Task: Filter job In your network.
Action: Mouse moved to (396, 99)
Screenshot: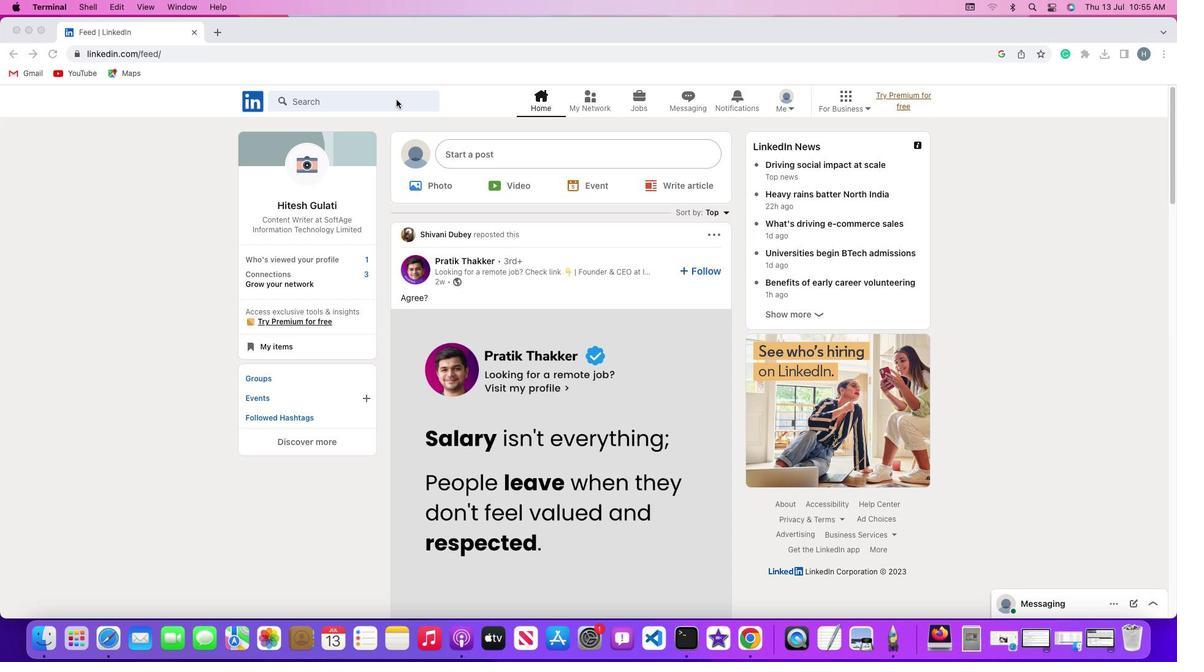 
Action: Mouse pressed left at (396, 99)
Screenshot: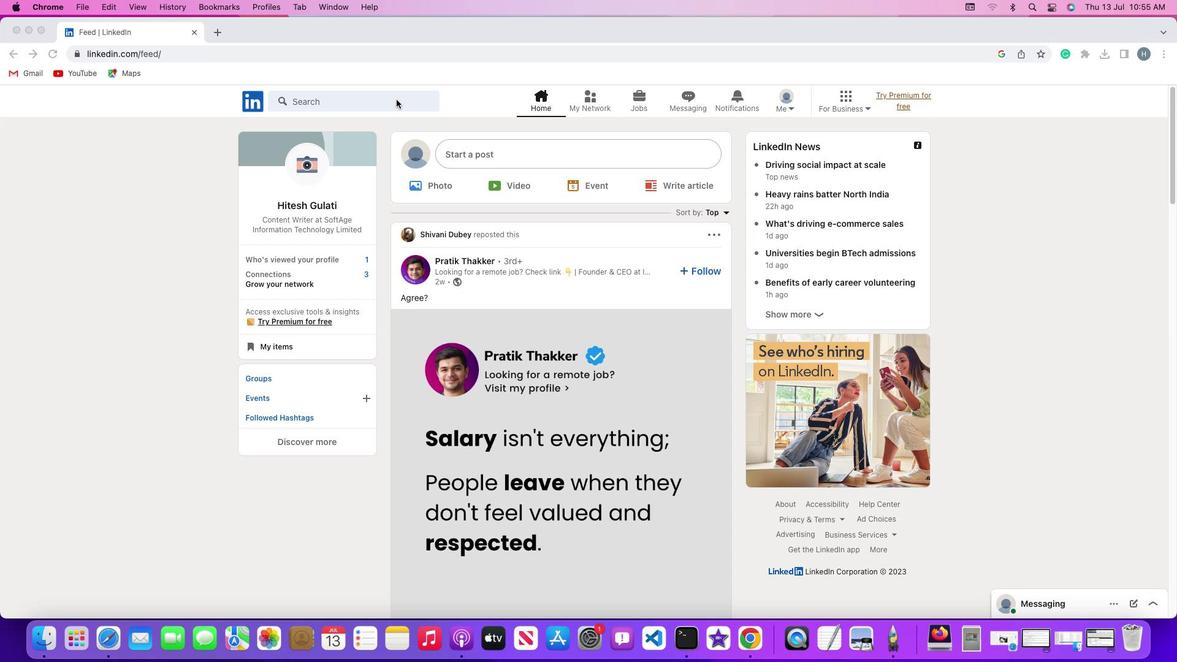 
Action: Mouse pressed left at (396, 99)
Screenshot: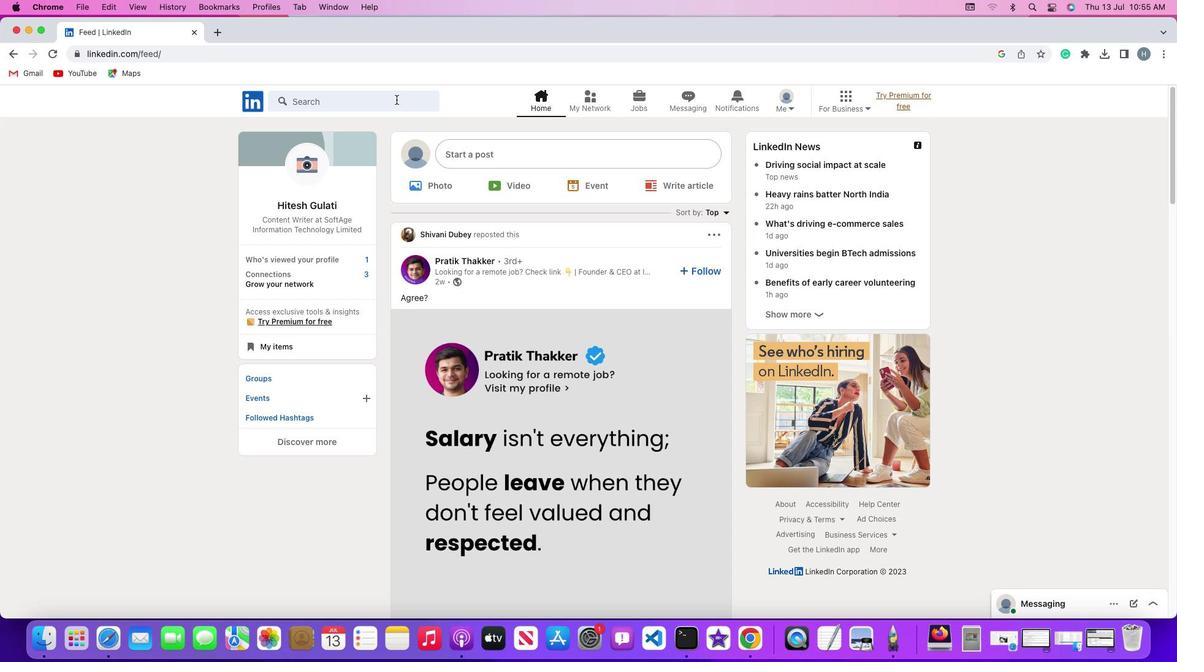 
Action: Key pressed Key.shift'#''h''i''r''i''n''g'Key.enter
Screenshot: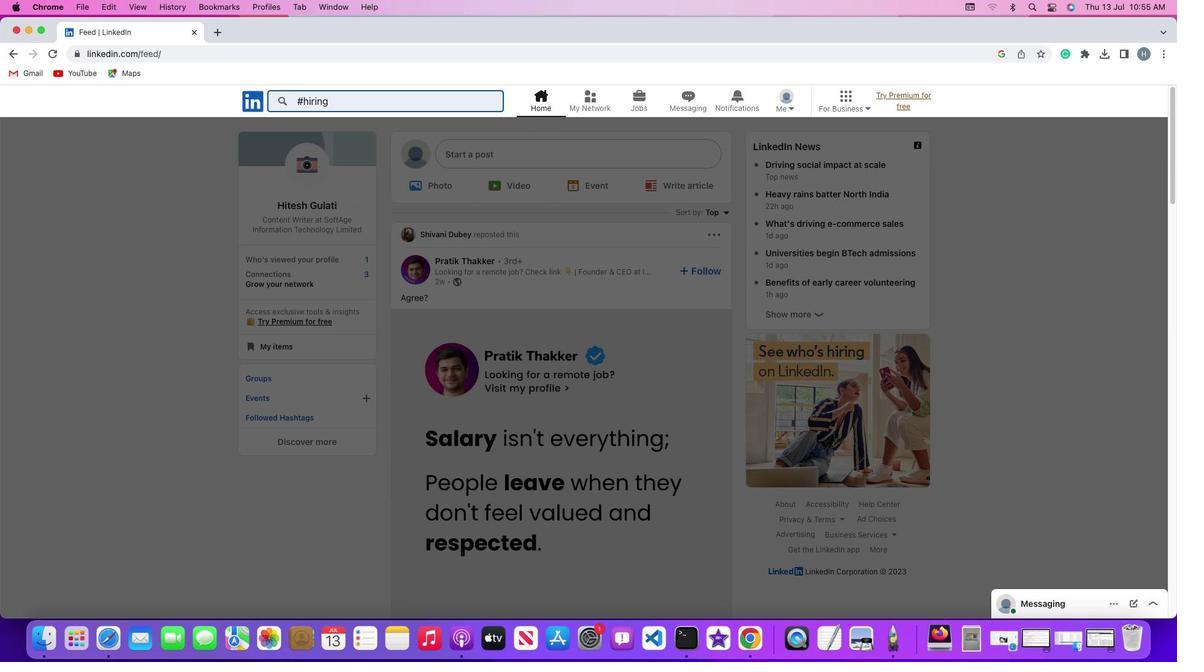 
Action: Mouse moved to (307, 136)
Screenshot: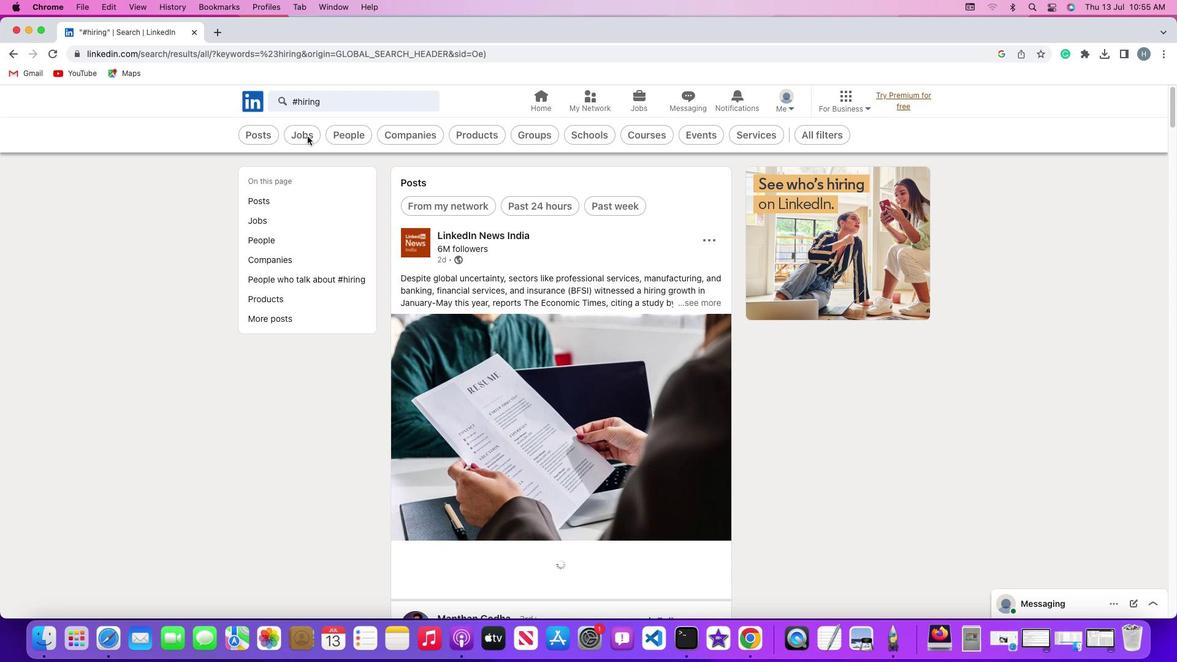 
Action: Mouse pressed left at (307, 136)
Screenshot: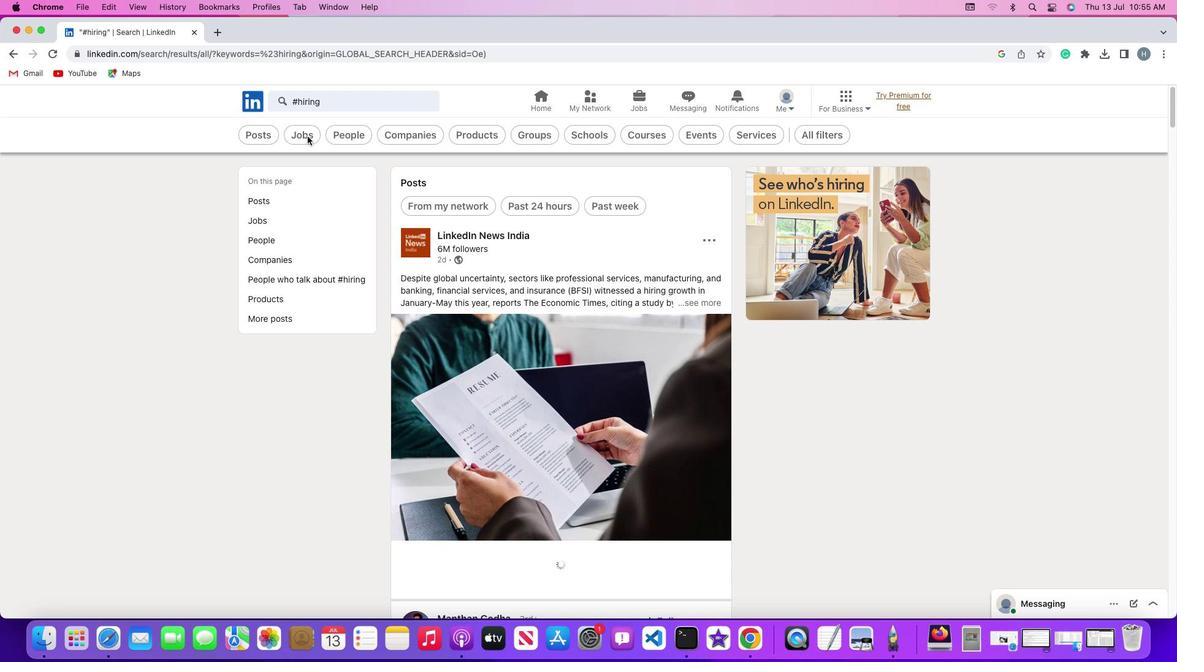 
Action: Mouse moved to (860, 133)
Screenshot: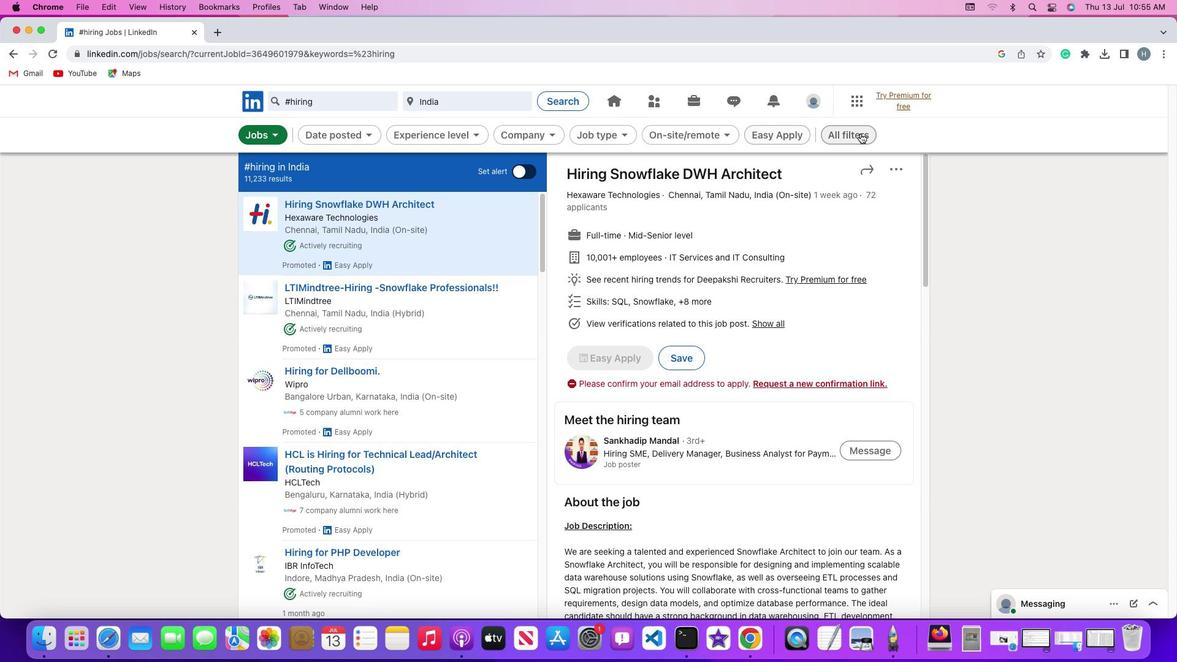 
Action: Mouse pressed left at (860, 133)
Screenshot: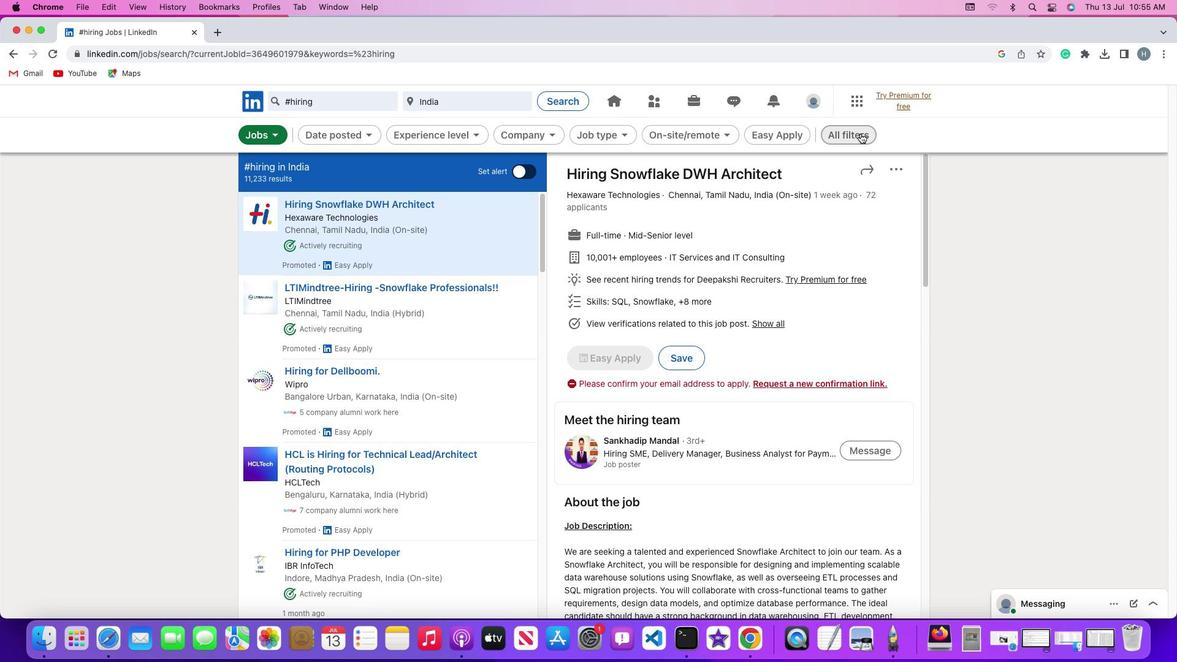
Action: Mouse moved to (954, 394)
Screenshot: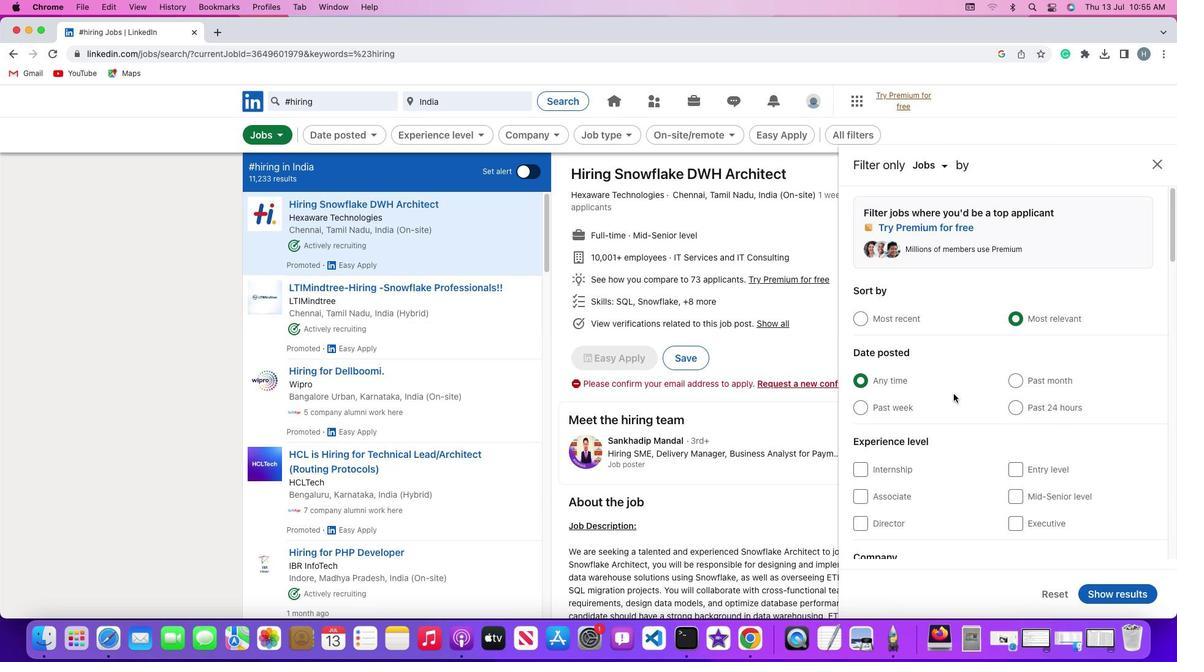 
Action: Mouse scrolled (954, 394) with delta (0, 0)
Screenshot: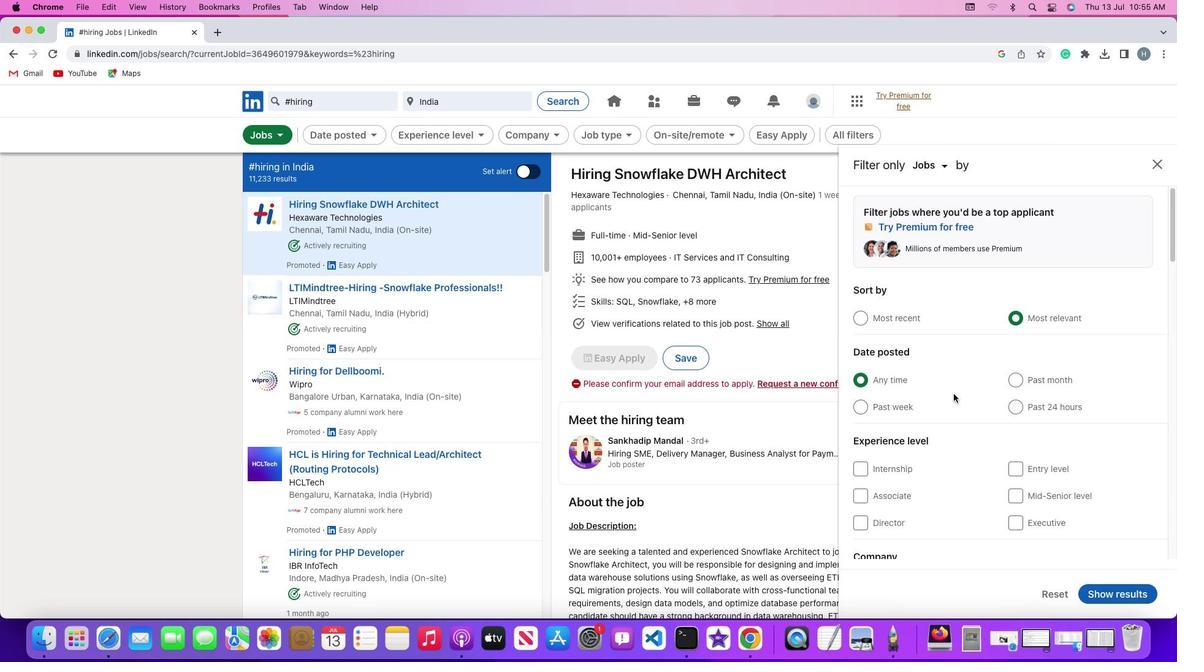 
Action: Mouse scrolled (954, 394) with delta (0, 0)
Screenshot: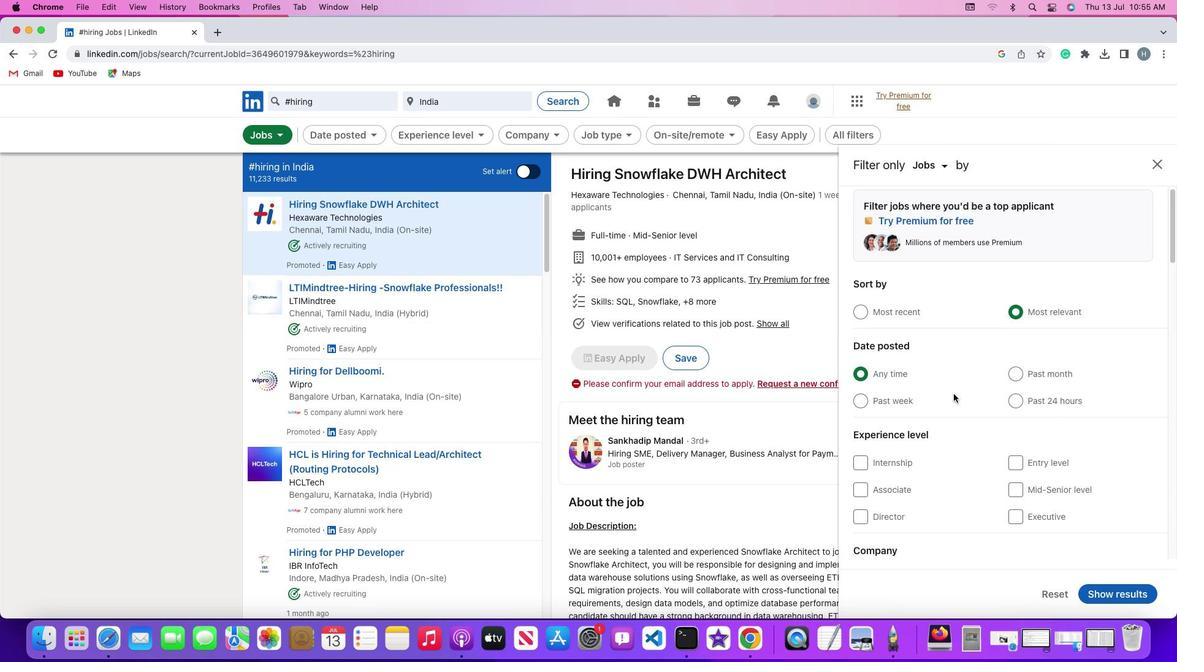 
Action: Mouse scrolled (954, 394) with delta (0, -1)
Screenshot: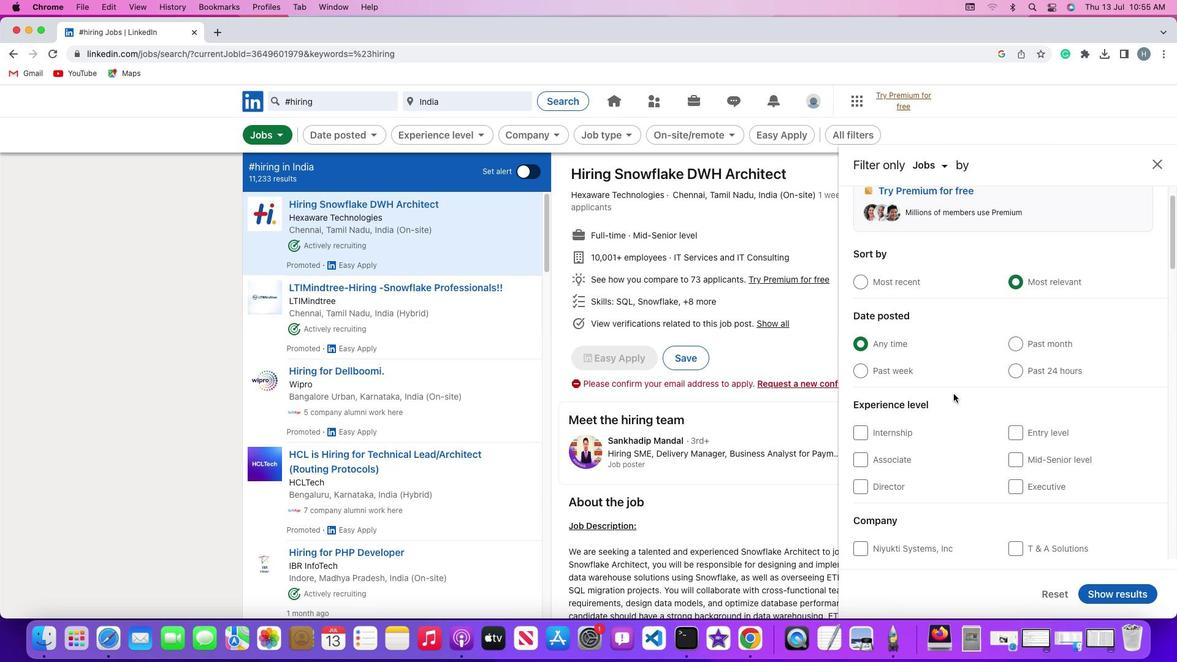 
Action: Mouse scrolled (954, 394) with delta (0, -3)
Screenshot: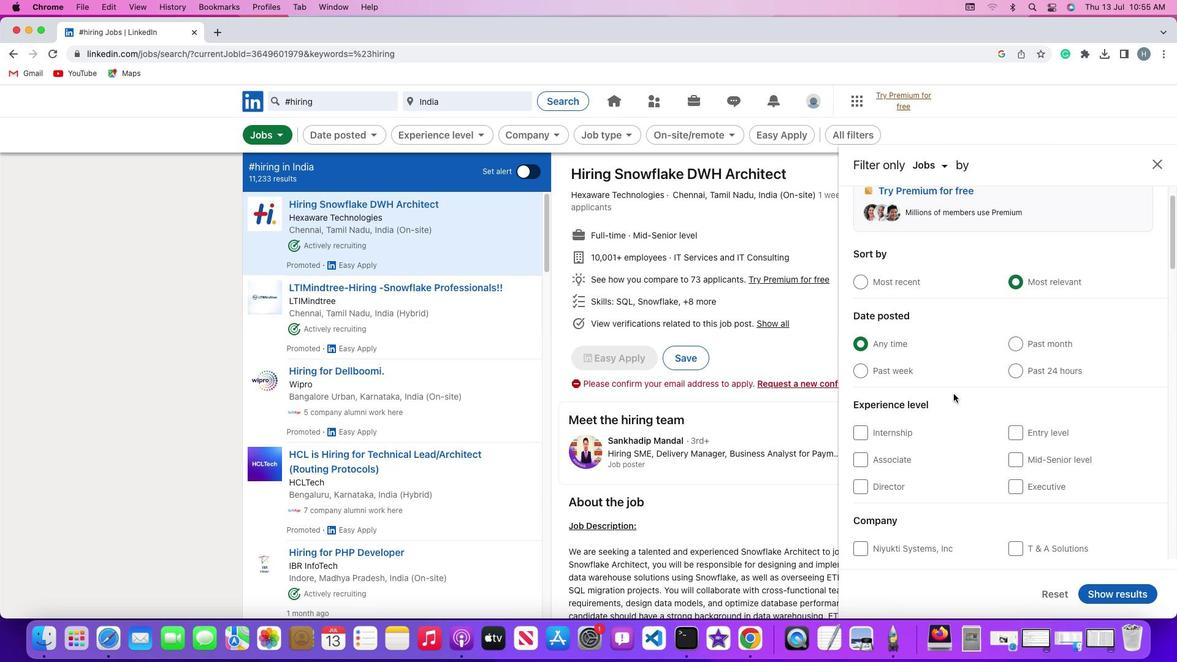
Action: Mouse scrolled (954, 394) with delta (0, 0)
Screenshot: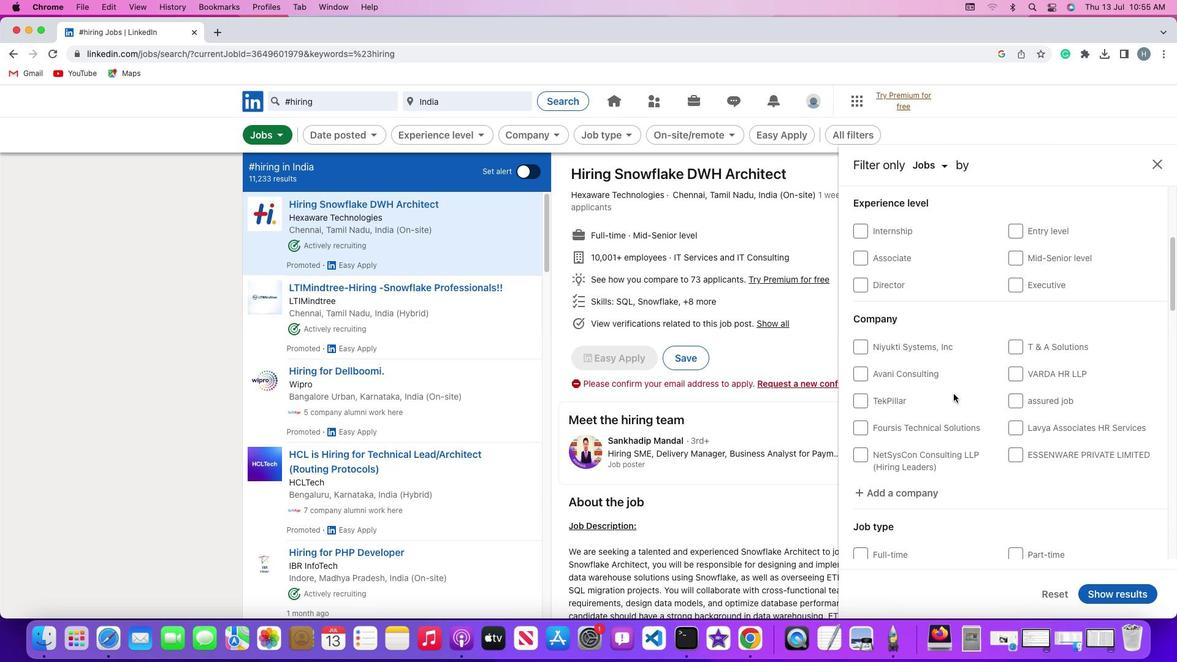 
Action: Mouse scrolled (954, 394) with delta (0, 0)
Screenshot: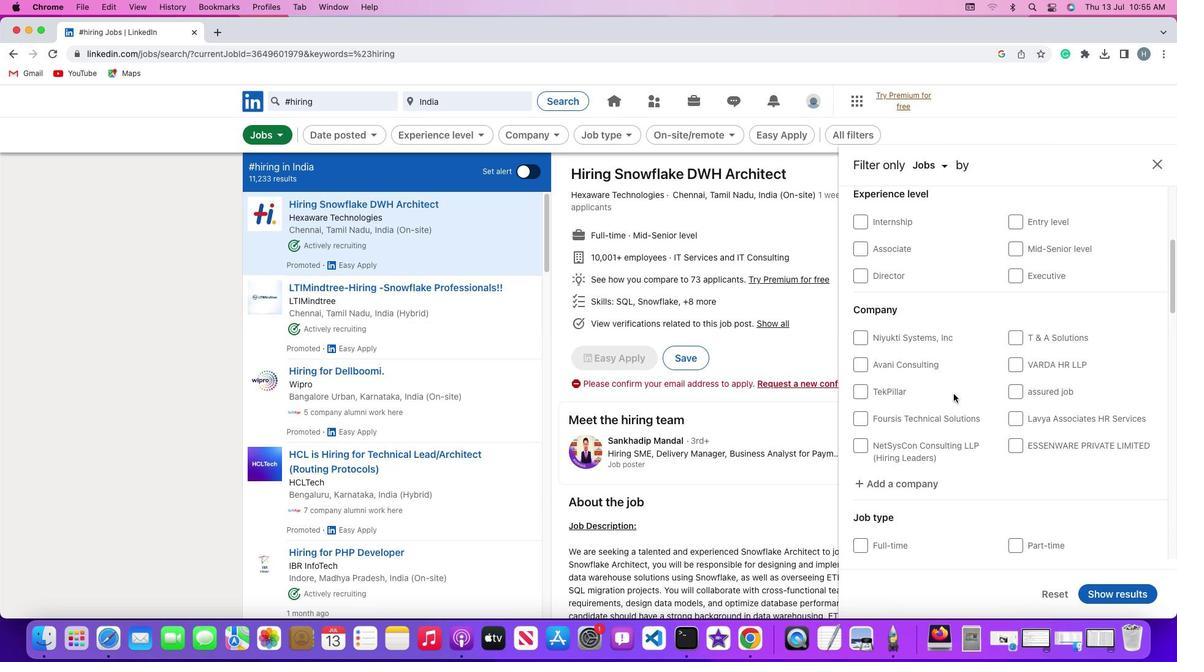 
Action: Mouse scrolled (954, 394) with delta (0, -1)
Screenshot: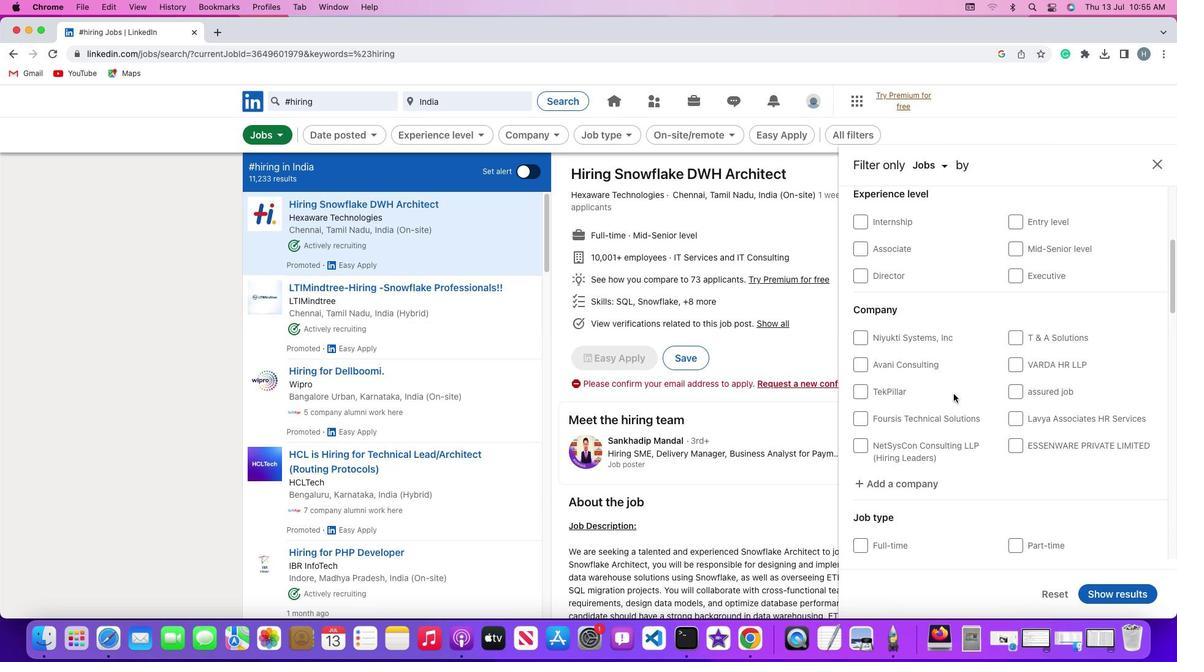 
Action: Mouse scrolled (954, 394) with delta (0, -3)
Screenshot: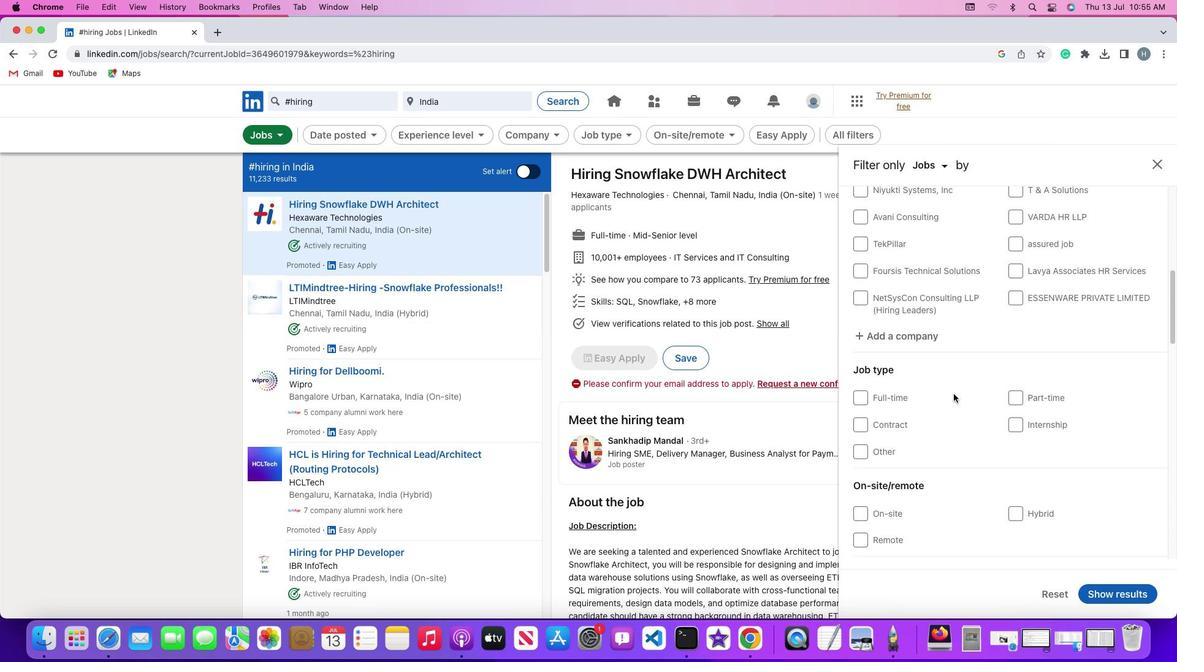 
Action: Mouse scrolled (954, 394) with delta (0, -3)
Screenshot: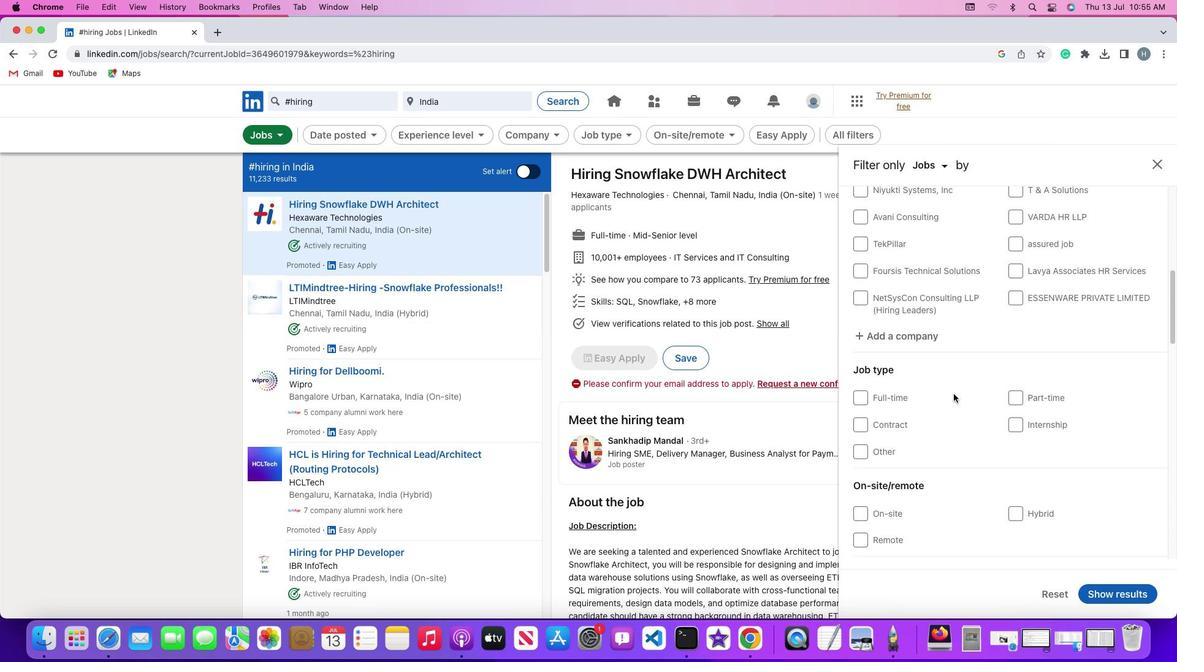 
Action: Mouse scrolled (954, 394) with delta (0, 0)
Screenshot: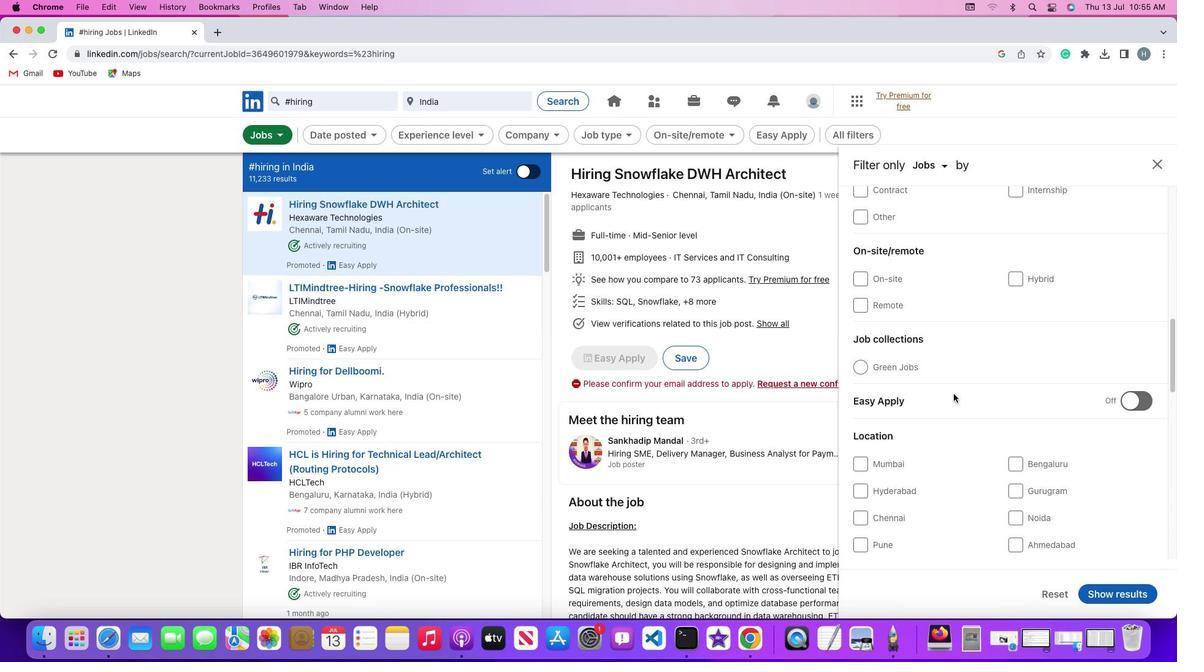 
Action: Mouse scrolled (954, 394) with delta (0, 0)
Screenshot: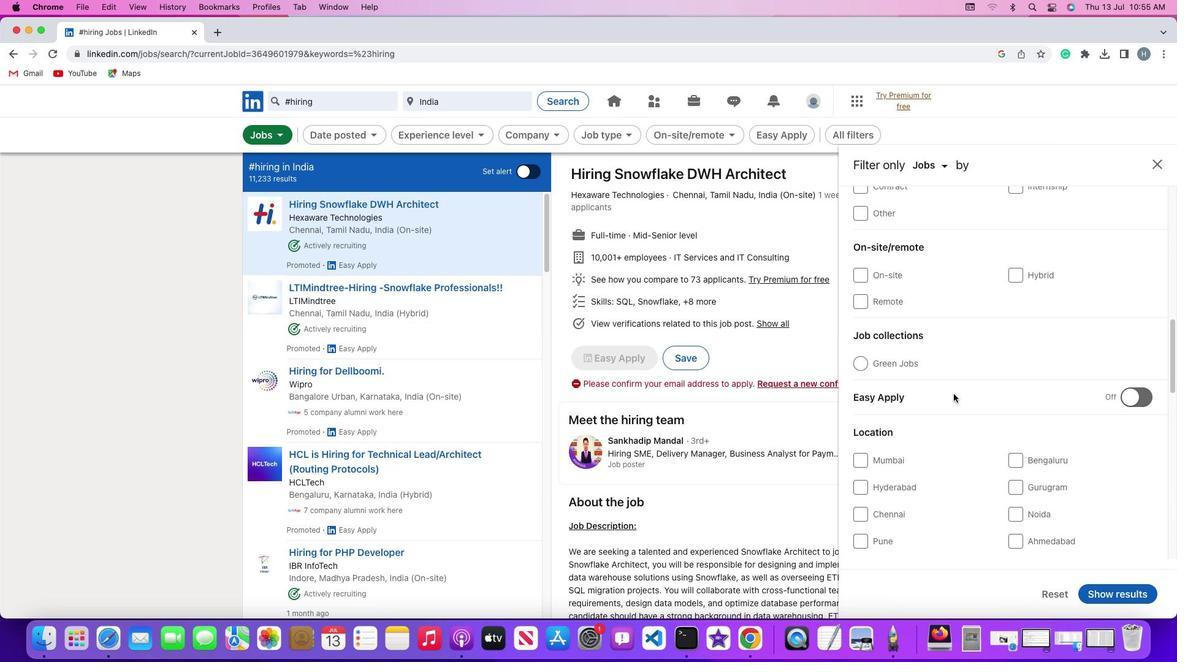 
Action: Mouse scrolled (954, 394) with delta (0, -1)
Screenshot: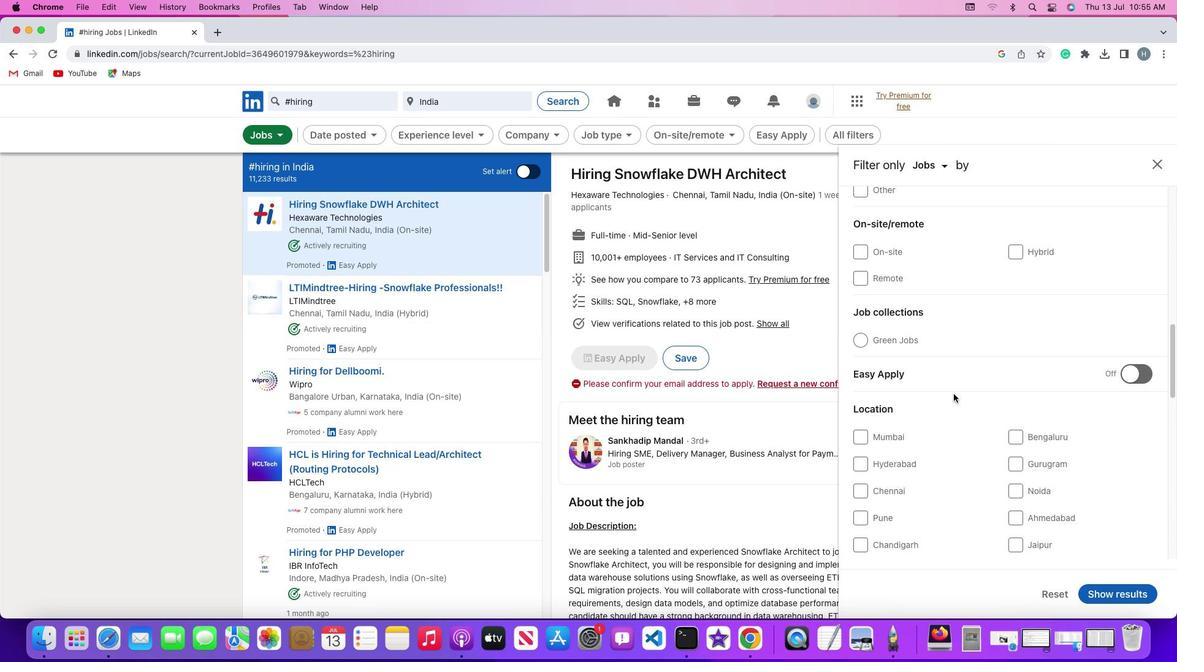 
Action: Mouse scrolled (954, 394) with delta (0, -3)
Screenshot: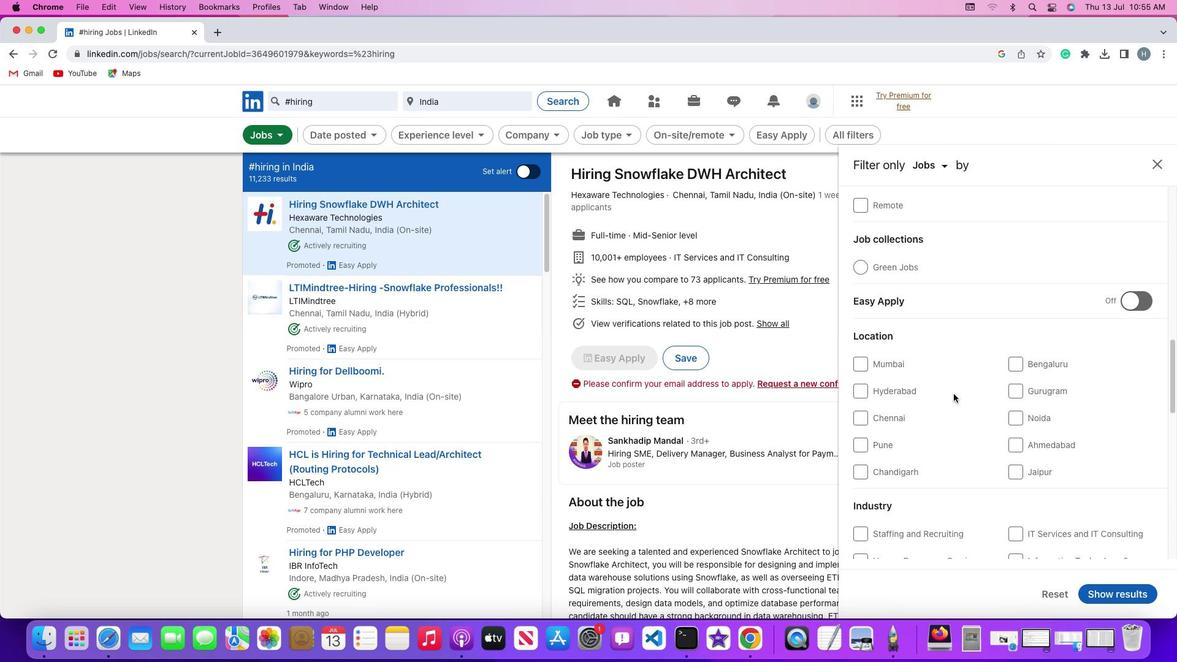 
Action: Mouse scrolled (954, 394) with delta (0, 0)
Screenshot: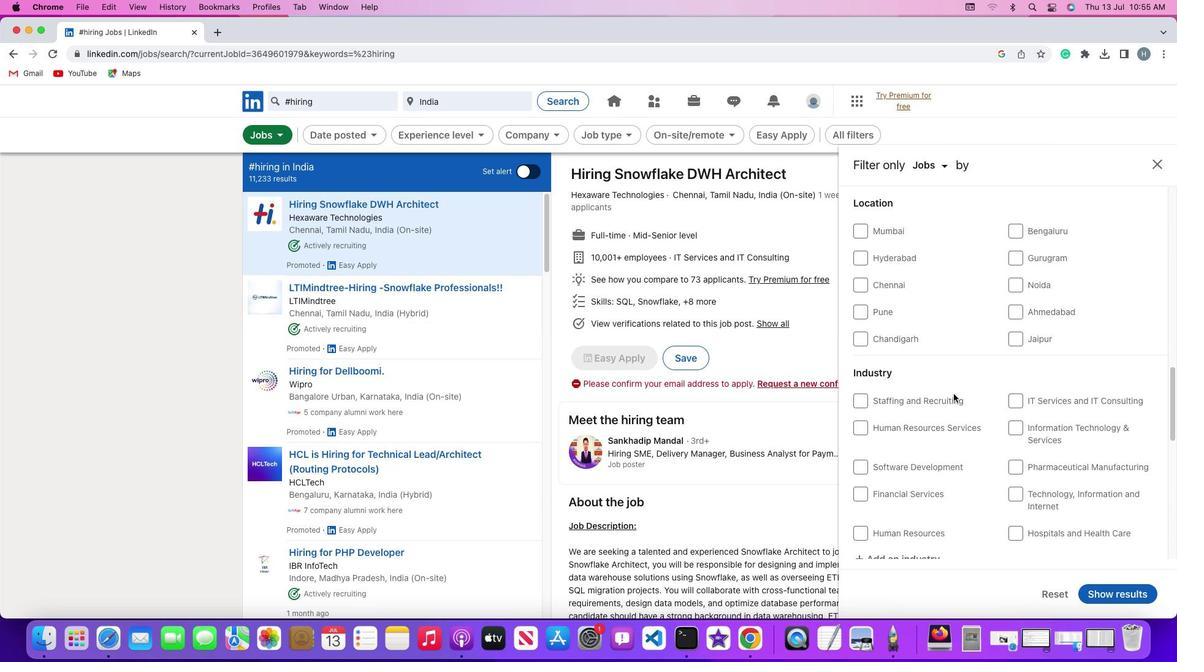 
Action: Mouse scrolled (954, 394) with delta (0, 0)
Screenshot: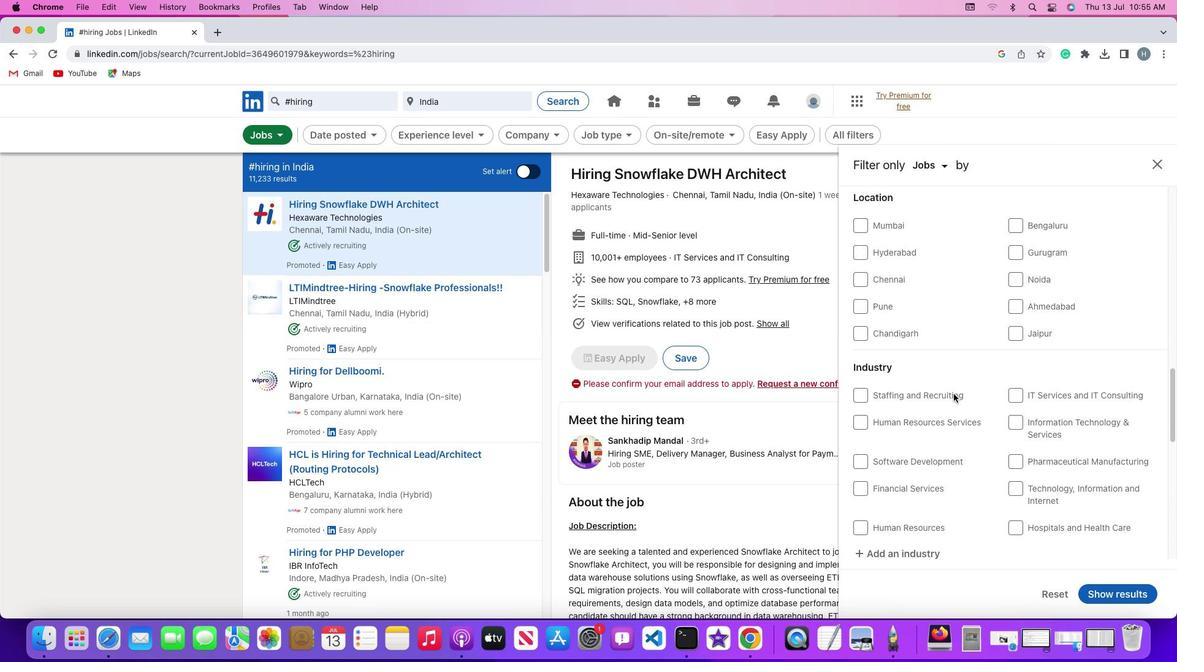 
Action: Mouse scrolled (954, 394) with delta (0, -1)
Screenshot: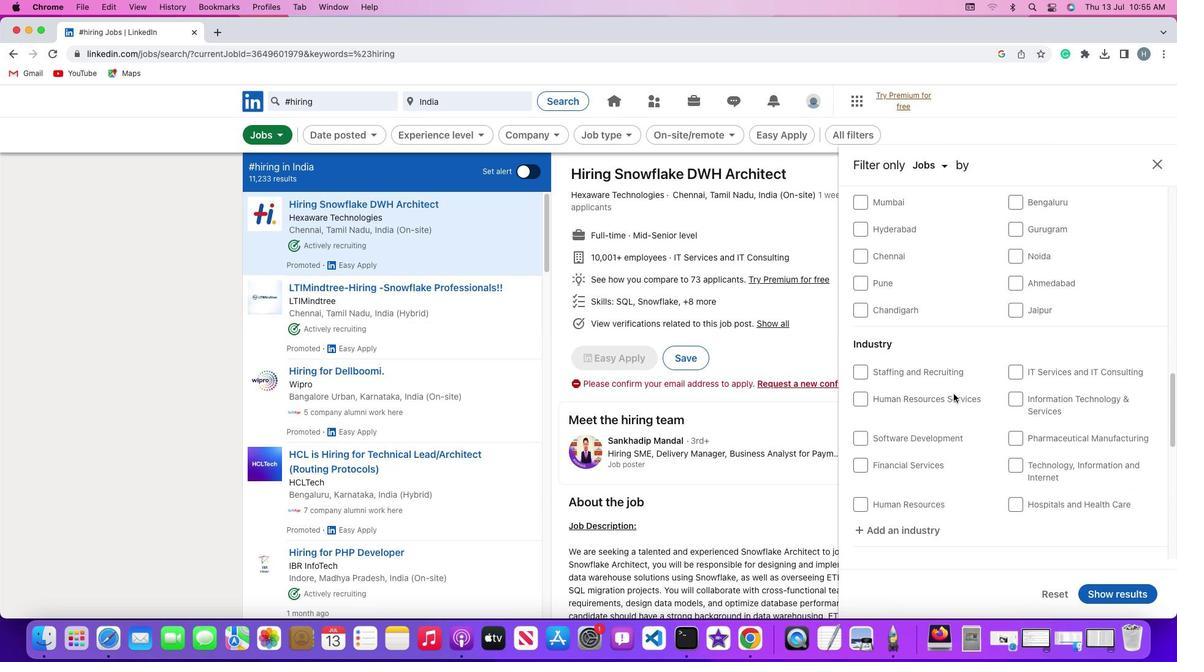 
Action: Mouse scrolled (954, 394) with delta (0, -2)
Screenshot: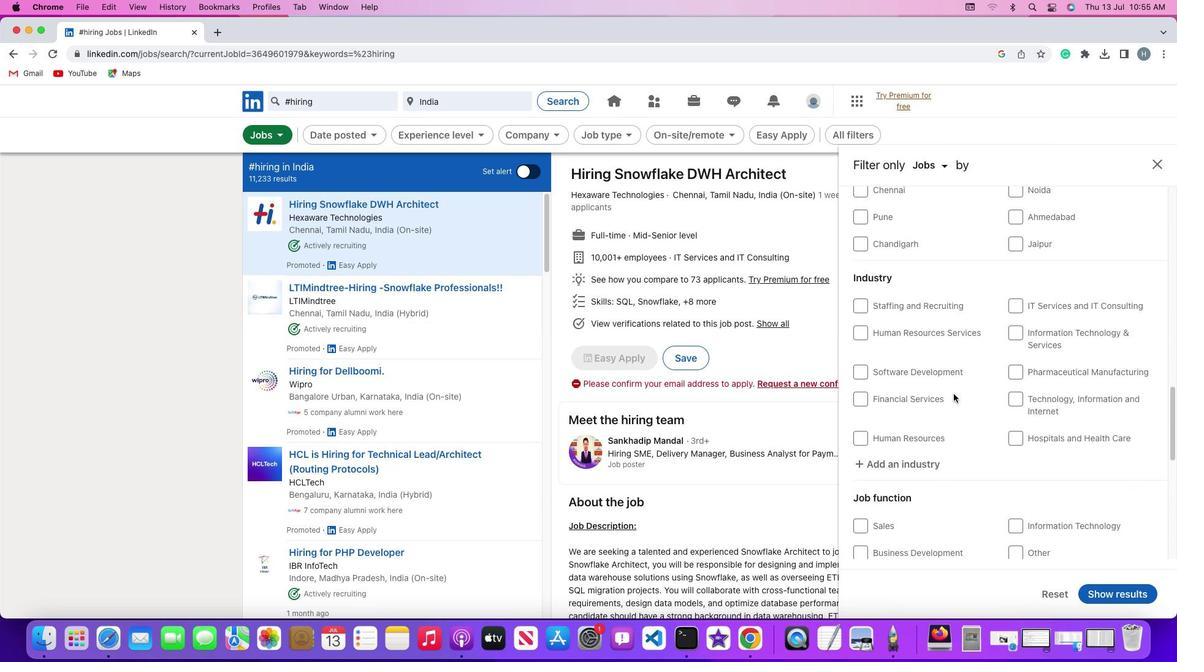 
Action: Mouse scrolled (954, 394) with delta (0, 0)
Screenshot: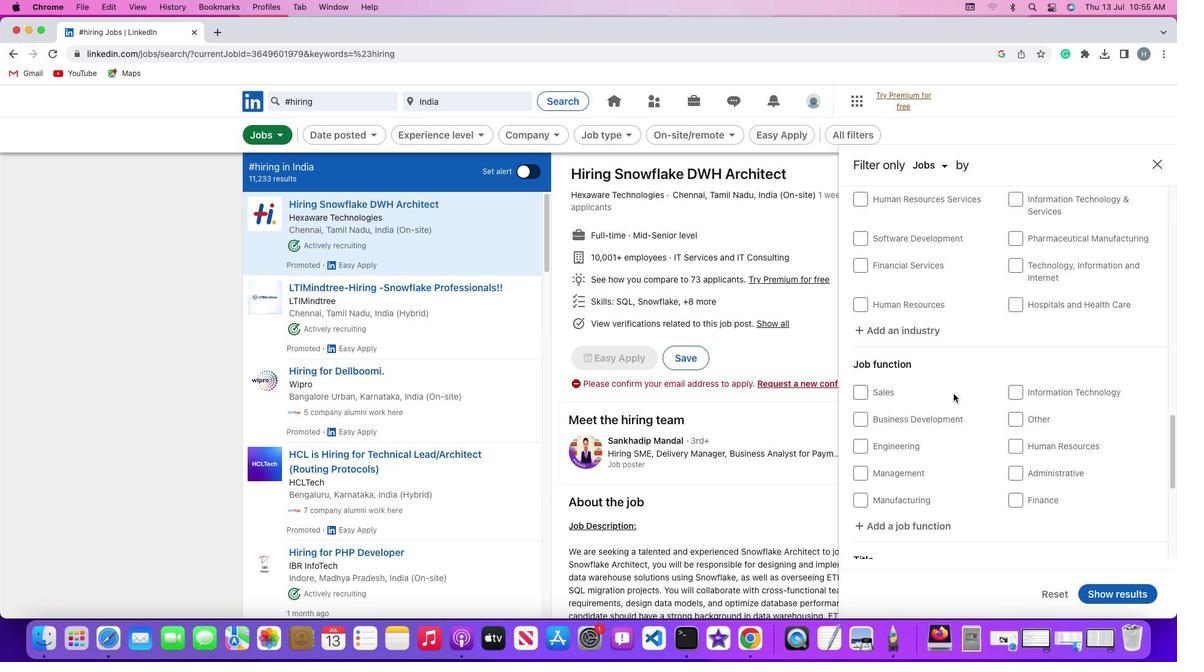 
Action: Mouse scrolled (954, 394) with delta (0, 0)
Screenshot: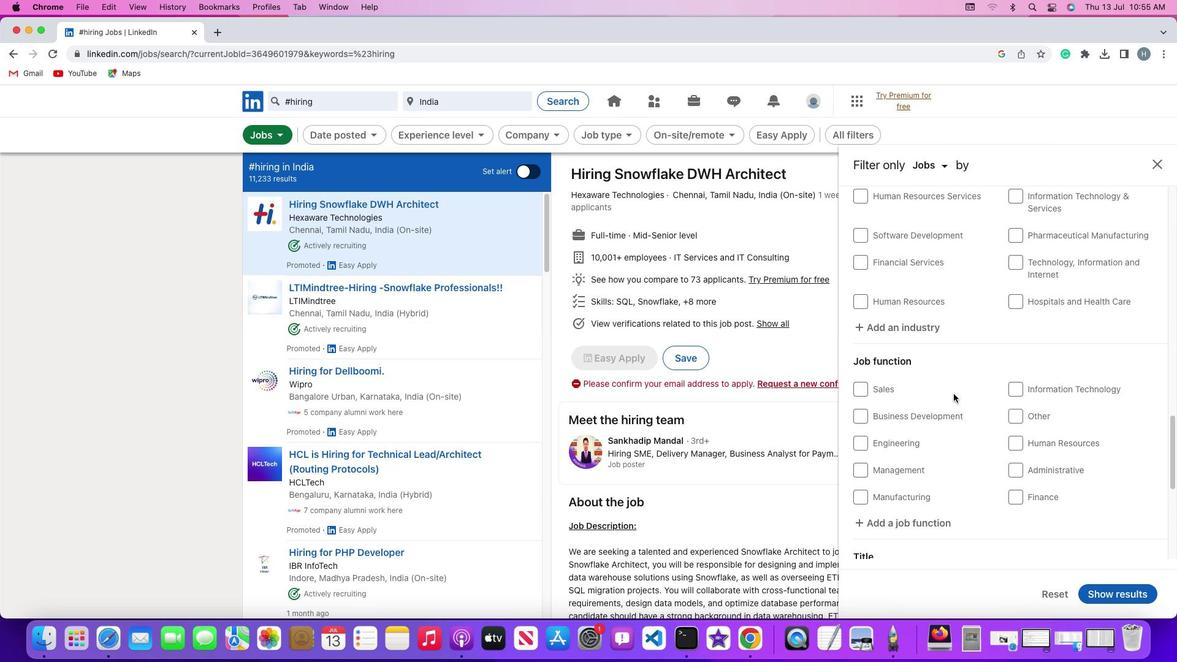 
Action: Mouse scrolled (954, 394) with delta (0, -1)
Screenshot: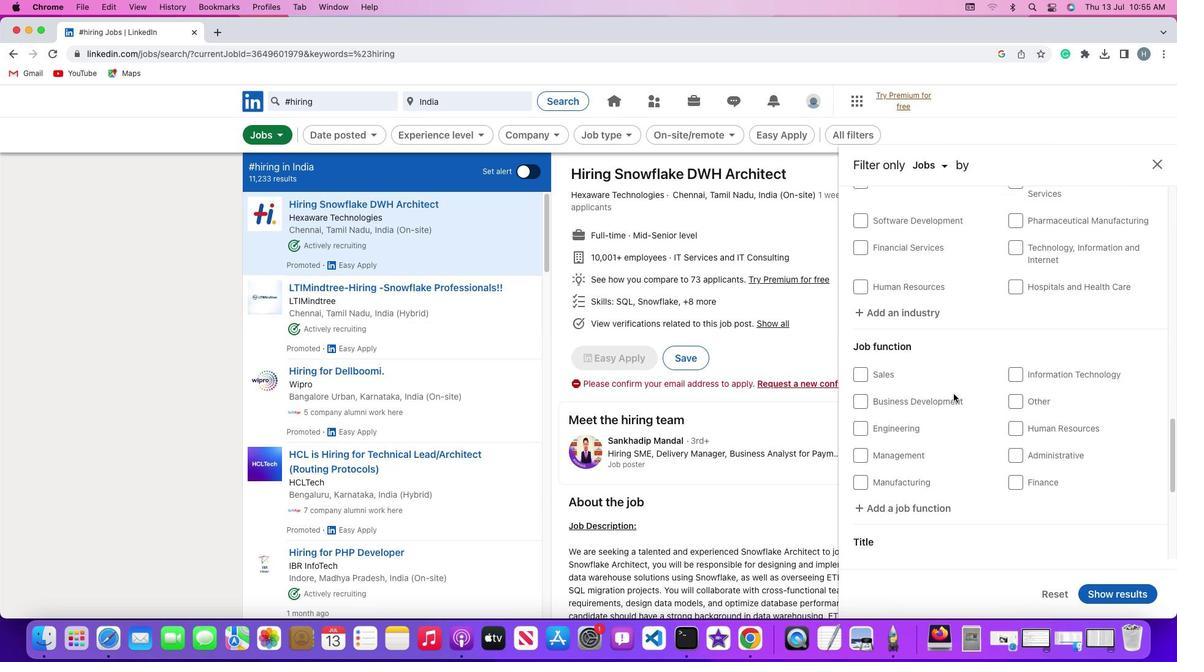 
Action: Mouse scrolled (954, 394) with delta (0, -2)
Screenshot: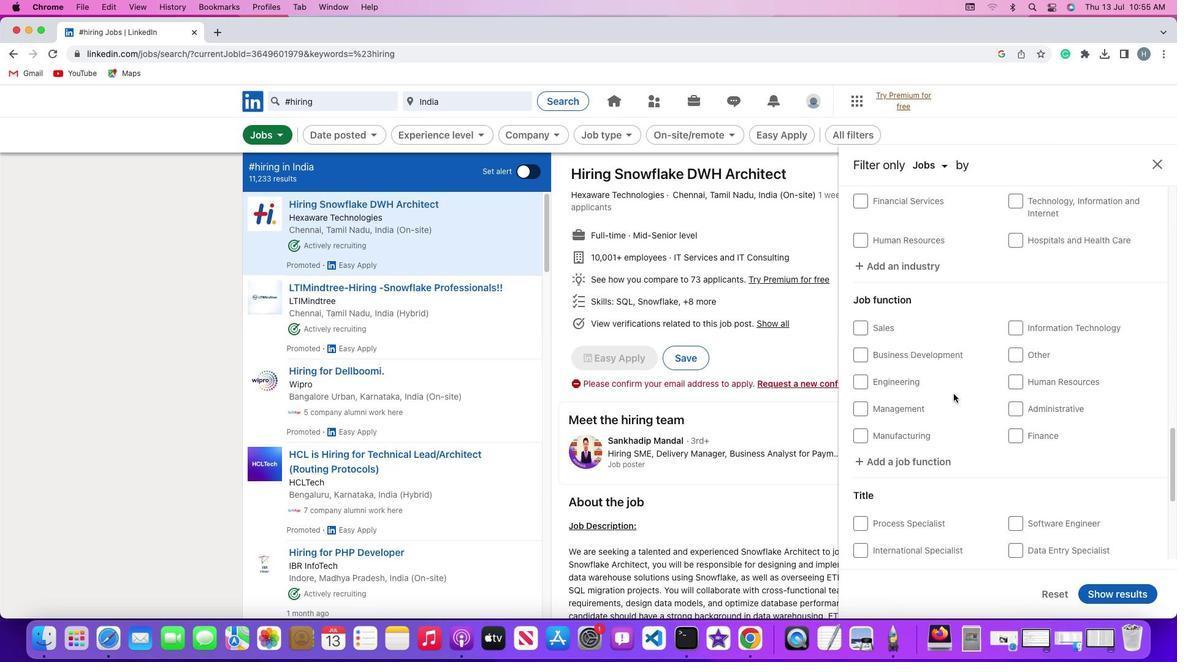 
Action: Mouse scrolled (954, 394) with delta (0, 0)
Screenshot: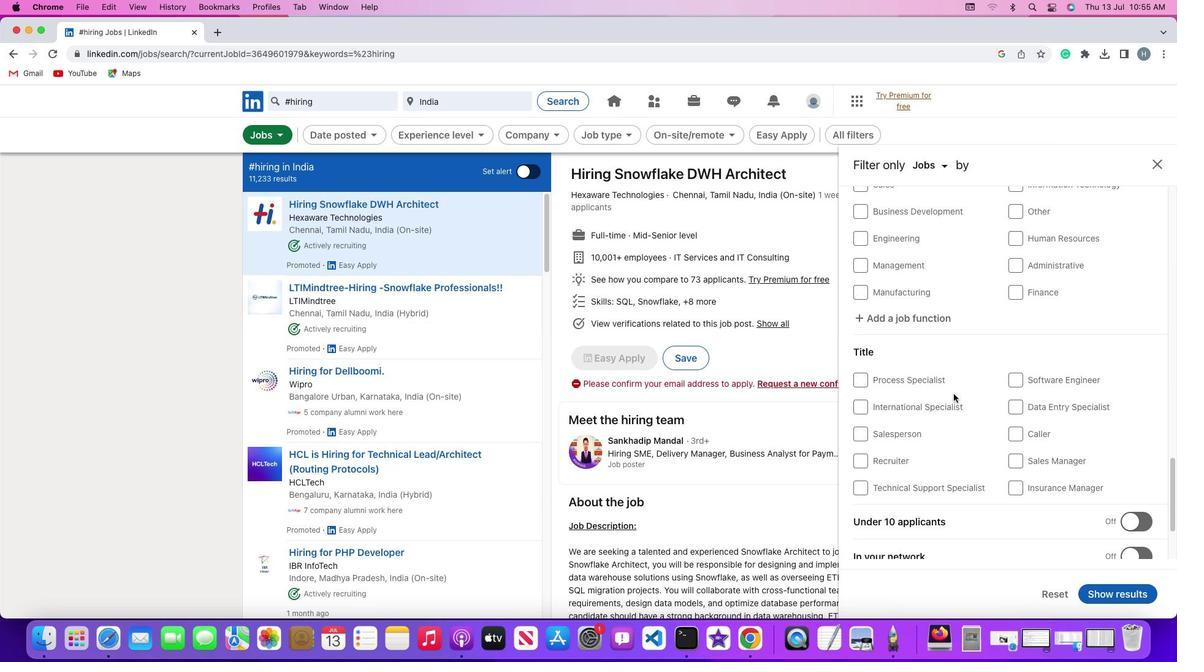 
Action: Mouse scrolled (954, 394) with delta (0, 0)
Screenshot: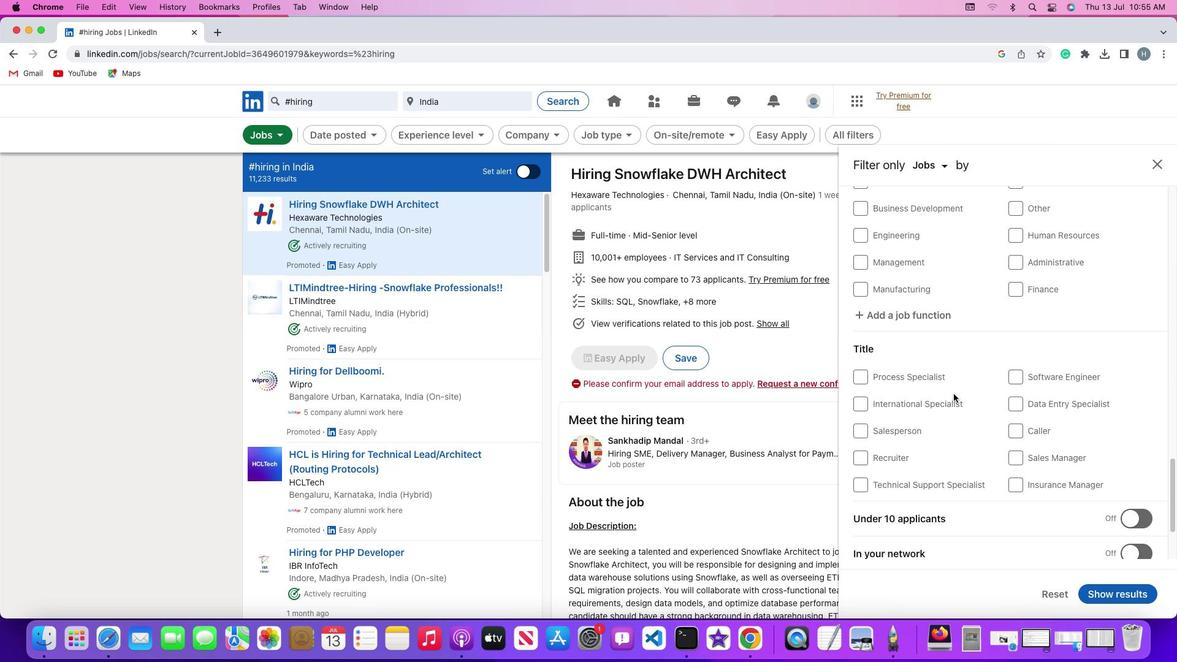 
Action: Mouse scrolled (954, 394) with delta (0, -1)
Screenshot: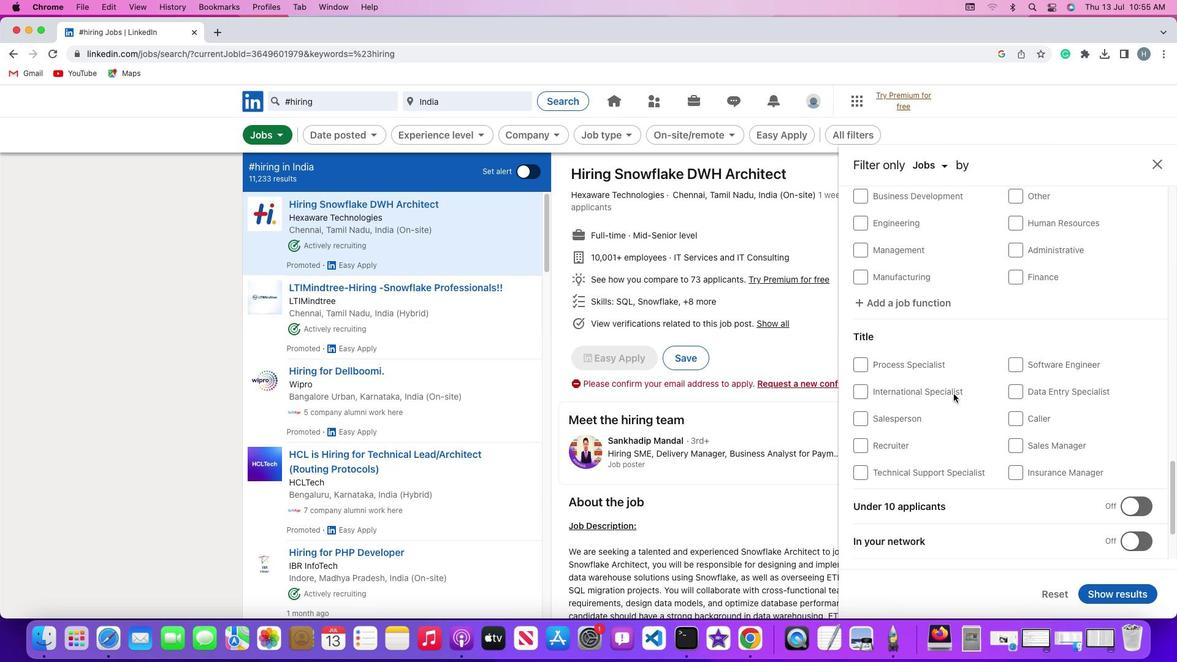 
Action: Mouse scrolled (954, 394) with delta (0, 0)
Screenshot: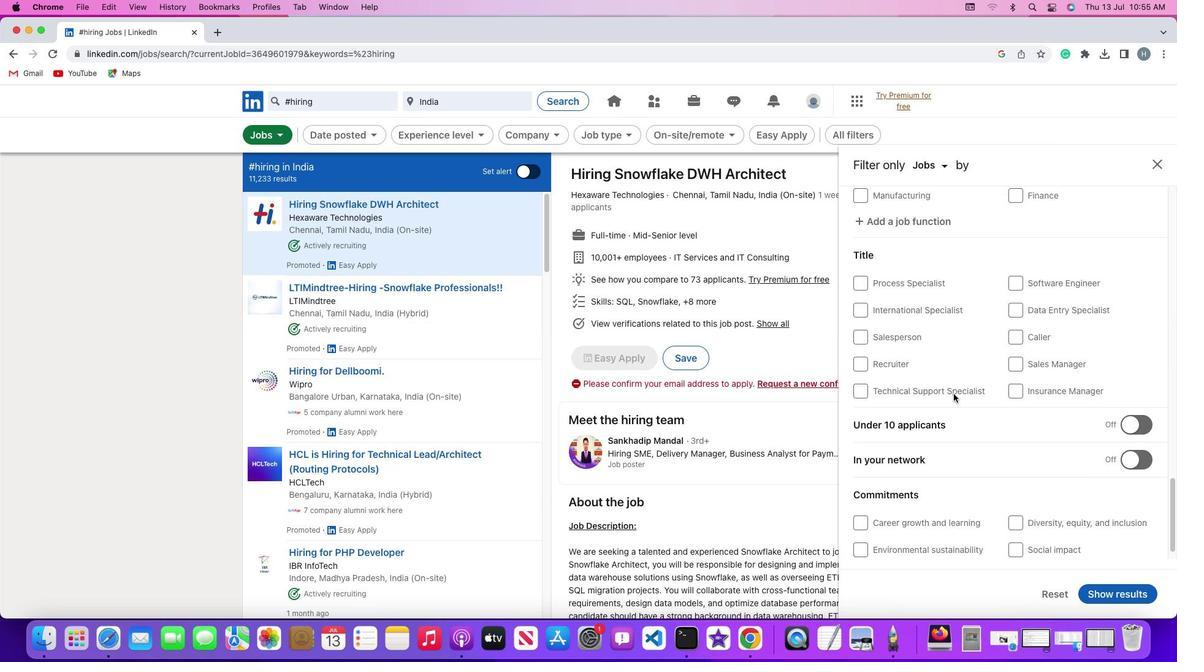 
Action: Mouse scrolled (954, 394) with delta (0, 0)
Screenshot: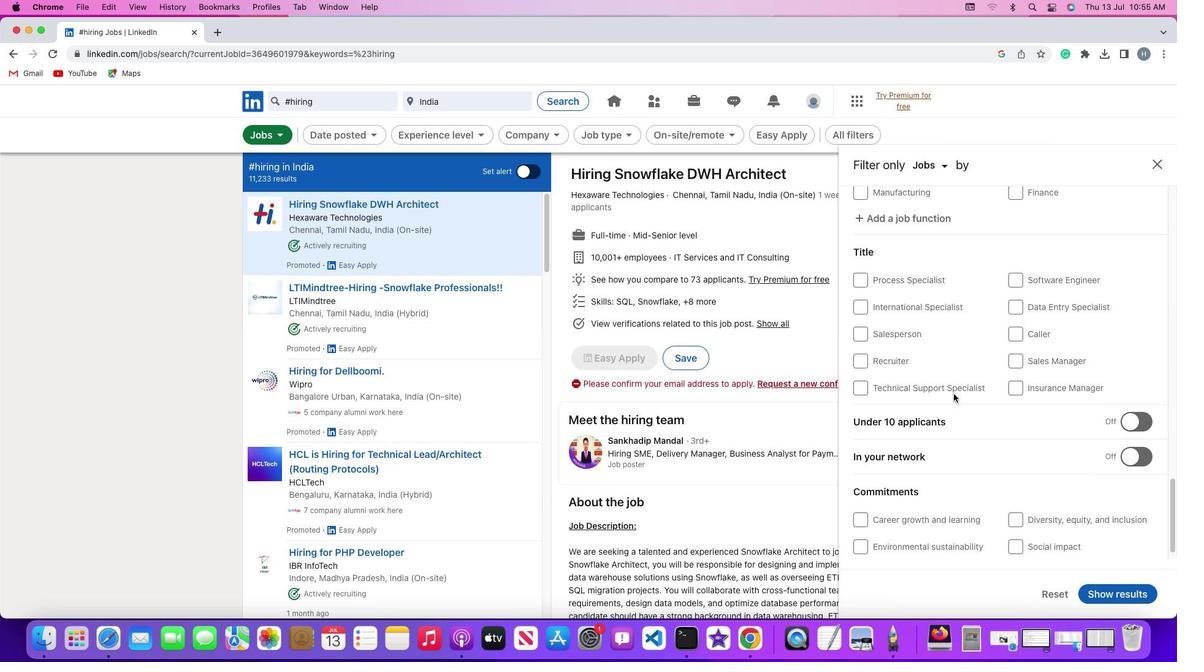 
Action: Mouse scrolled (954, 394) with delta (0, -1)
Screenshot: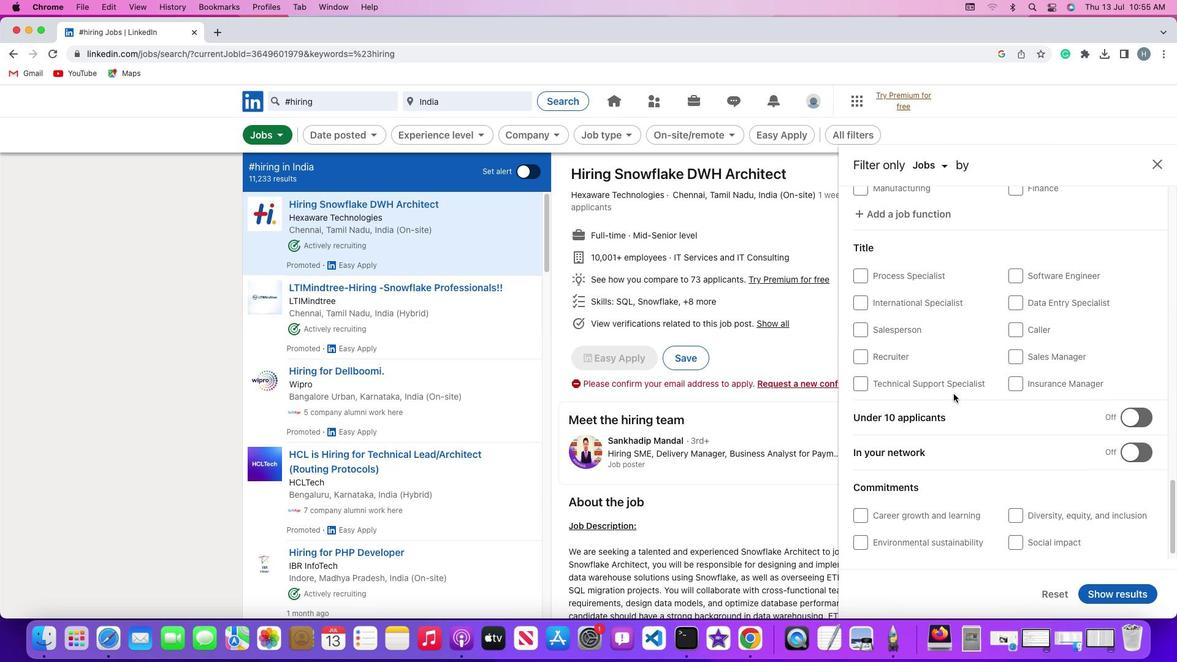 
Action: Mouse moved to (1130, 431)
Screenshot: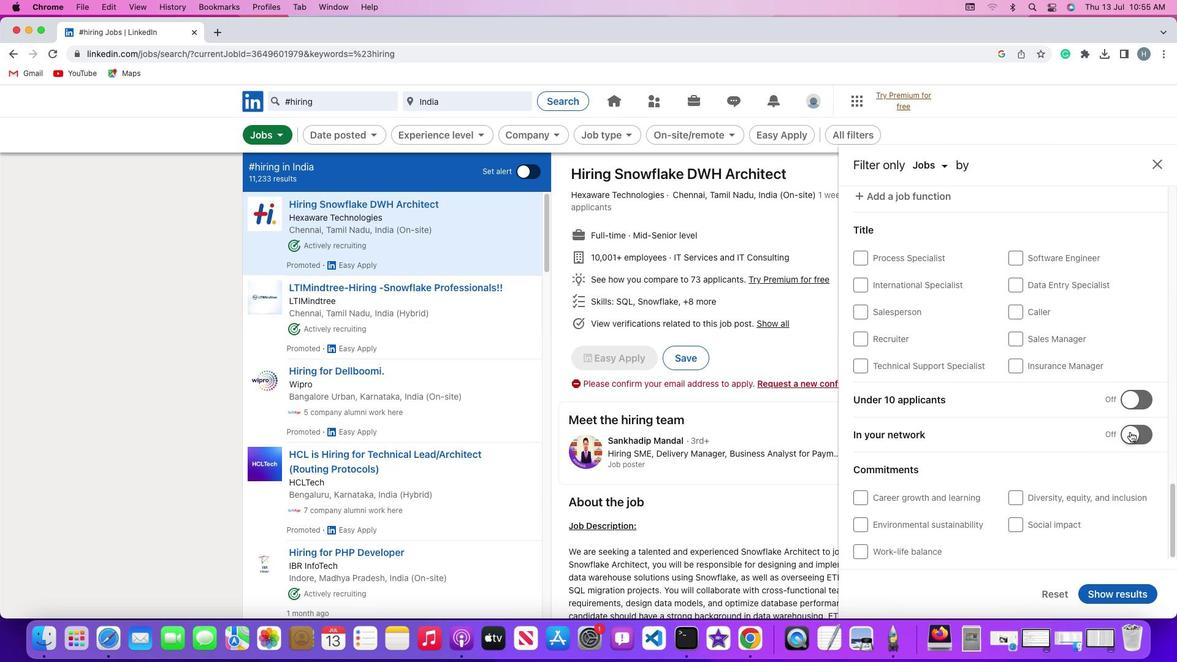 
Action: Mouse pressed left at (1130, 431)
Screenshot: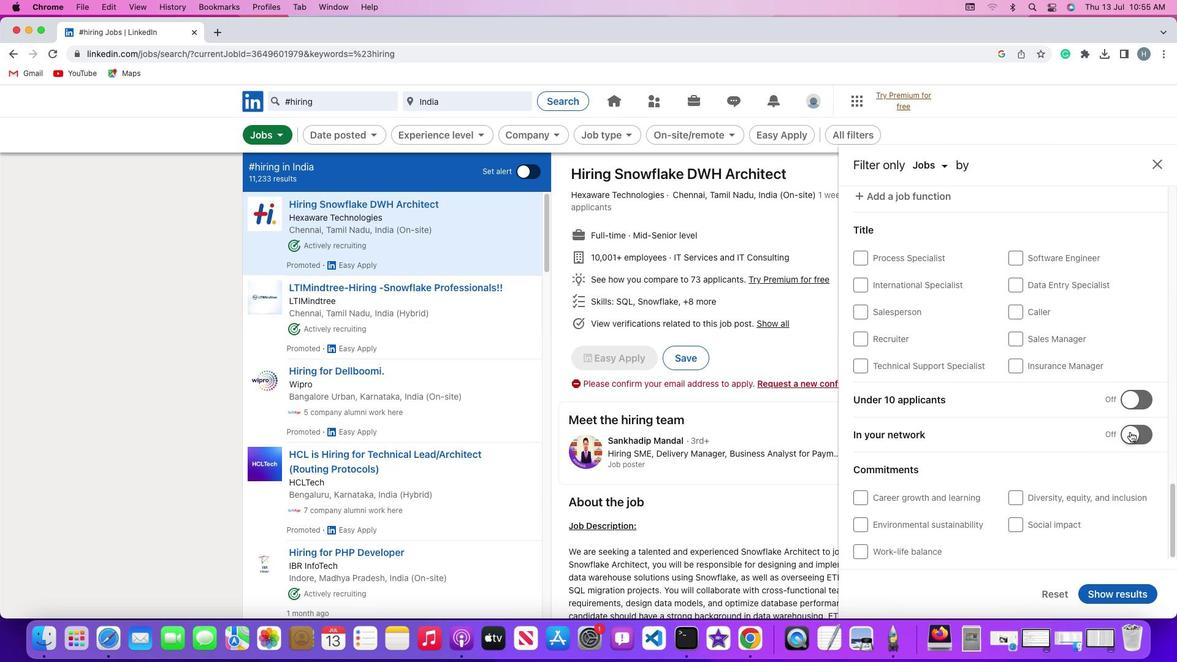
Action: Mouse moved to (1117, 592)
Screenshot: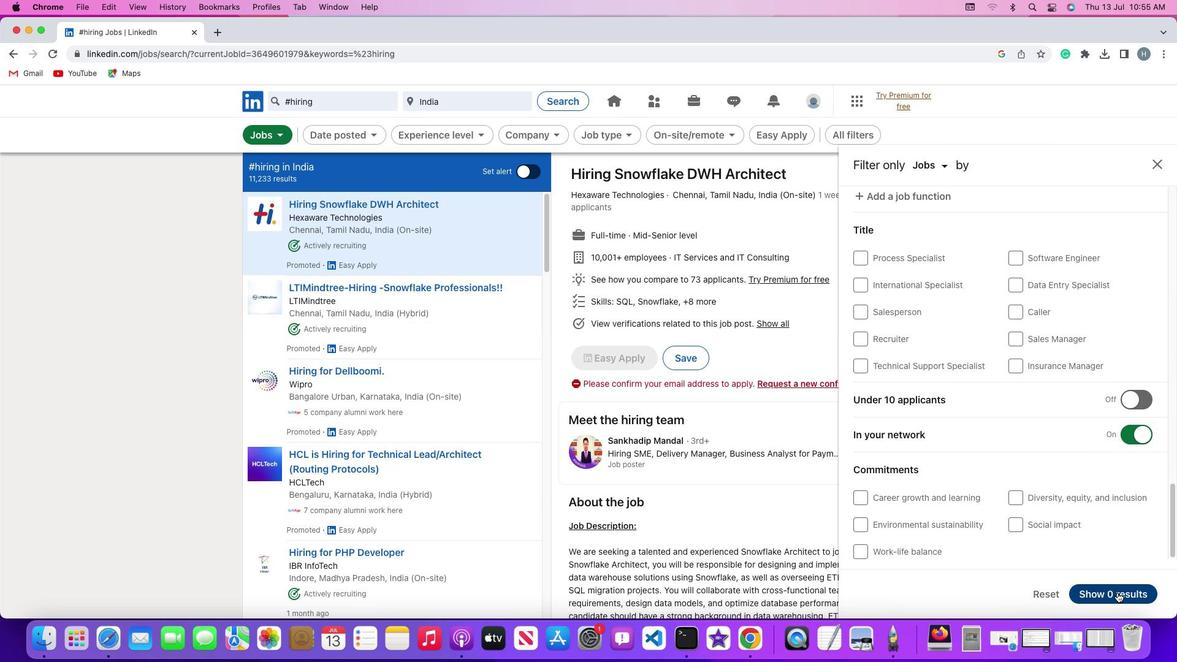 
Action: Mouse pressed left at (1117, 592)
Screenshot: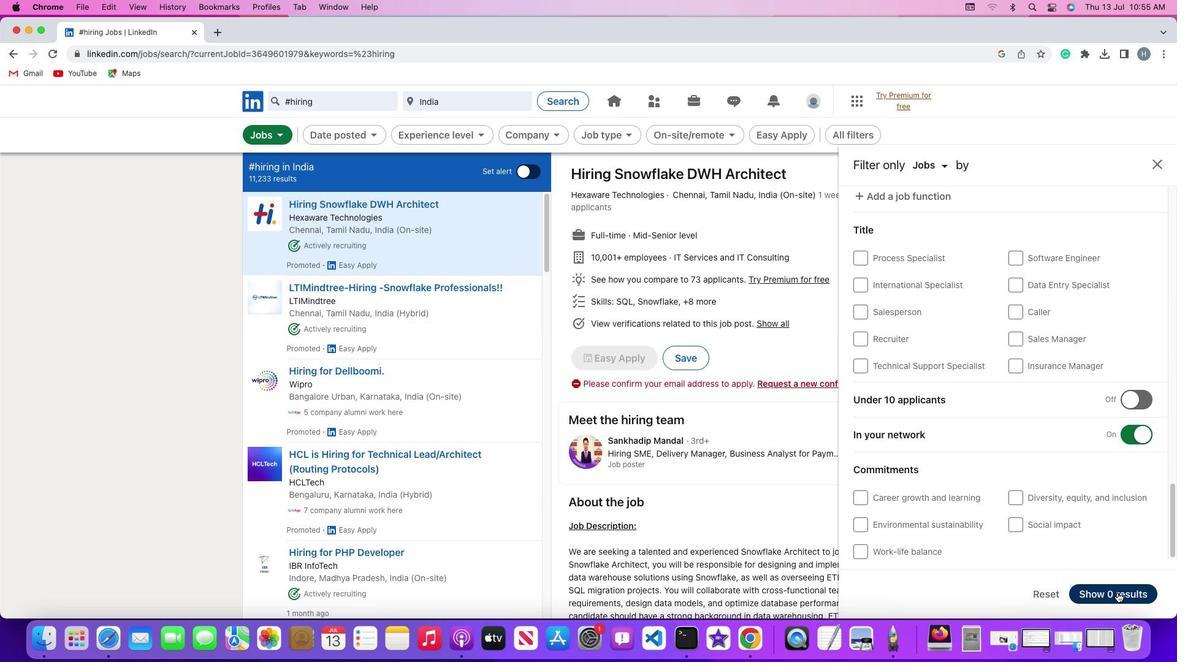 
Action: Mouse moved to (967, 323)
Screenshot: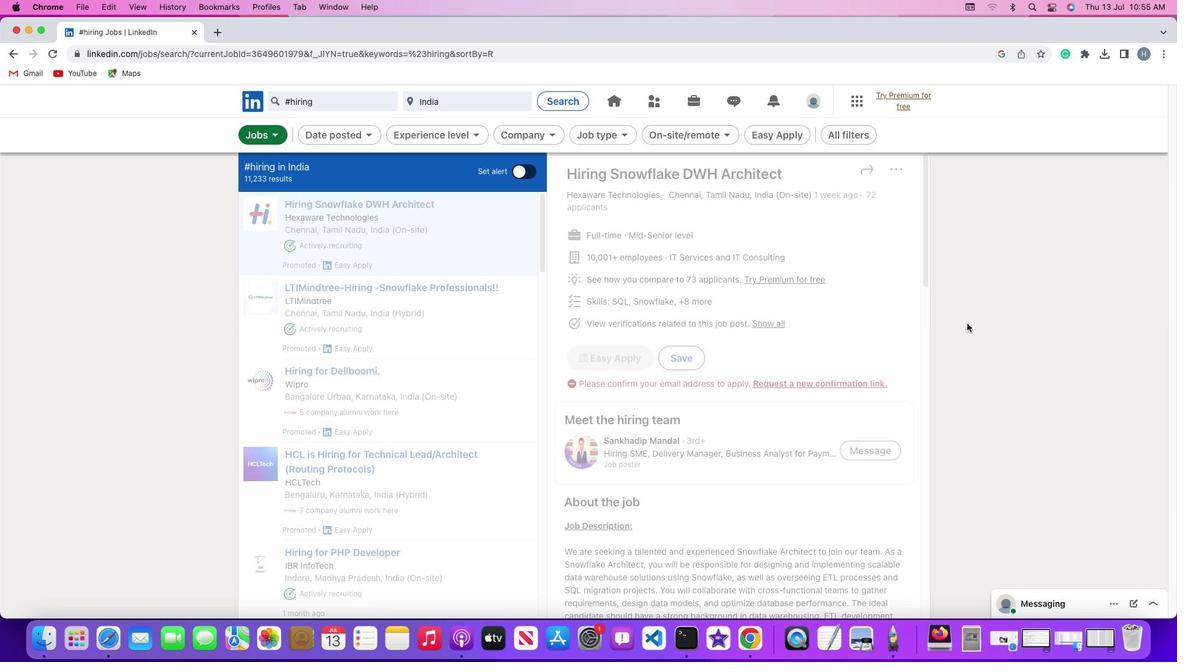 
